 Task: Explore the roles of living and working from anywhere.
Action: Mouse moved to (895, 562)
Screenshot: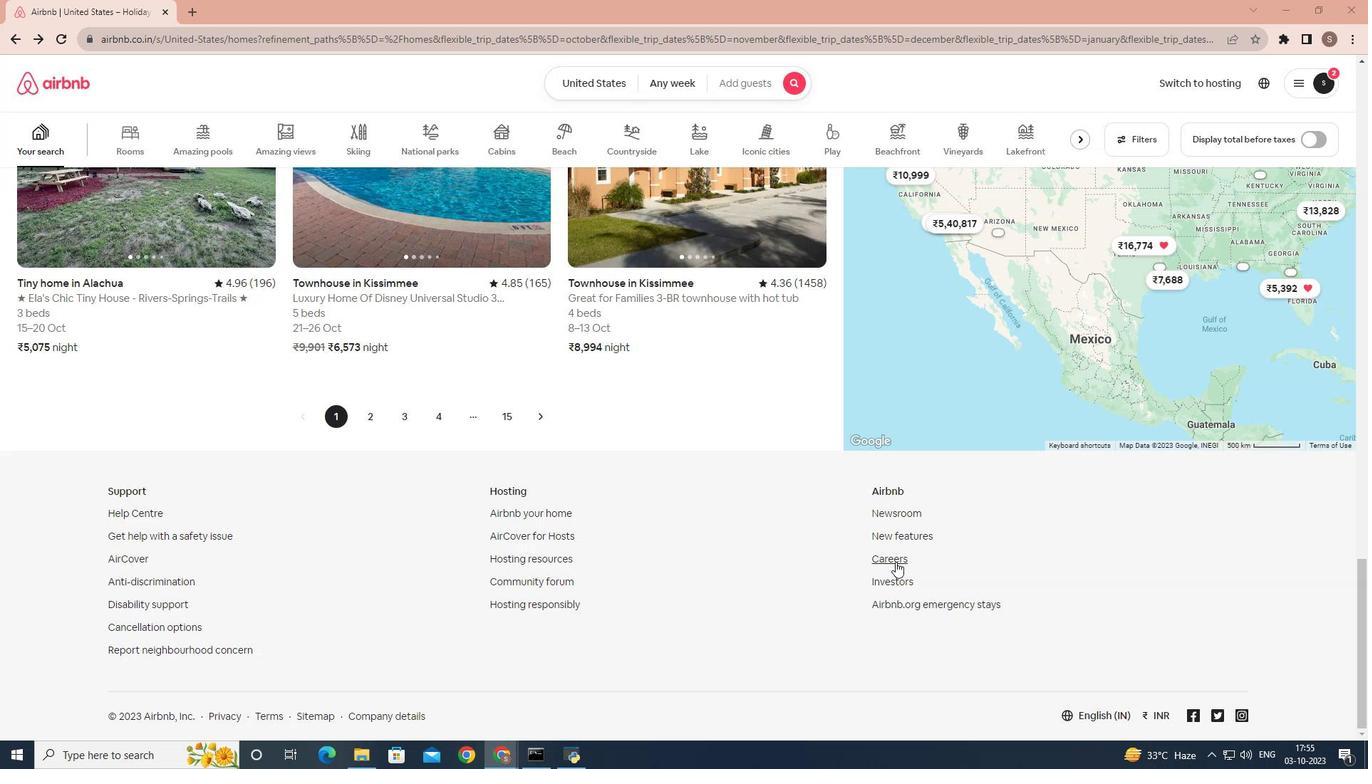 
Action: Mouse pressed left at (895, 562)
Screenshot: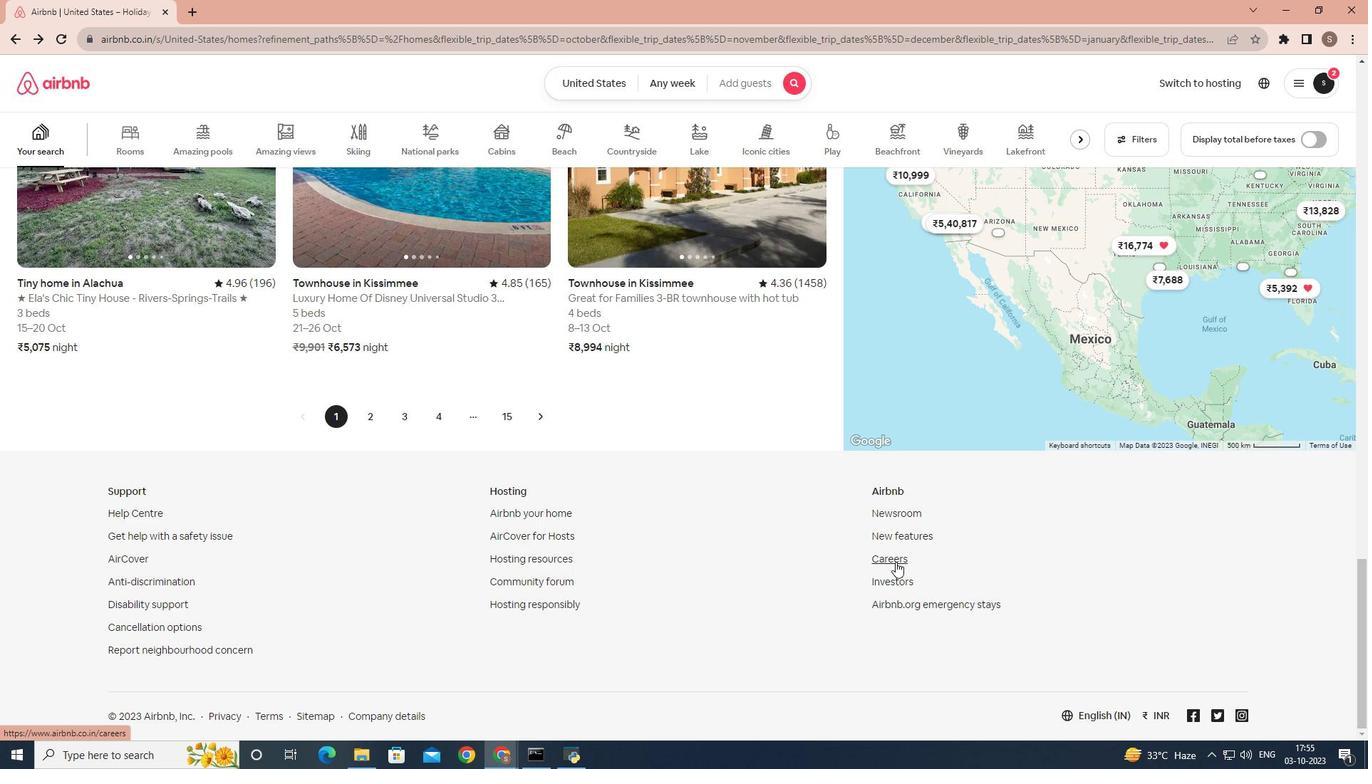
Action: Mouse moved to (336, 400)
Screenshot: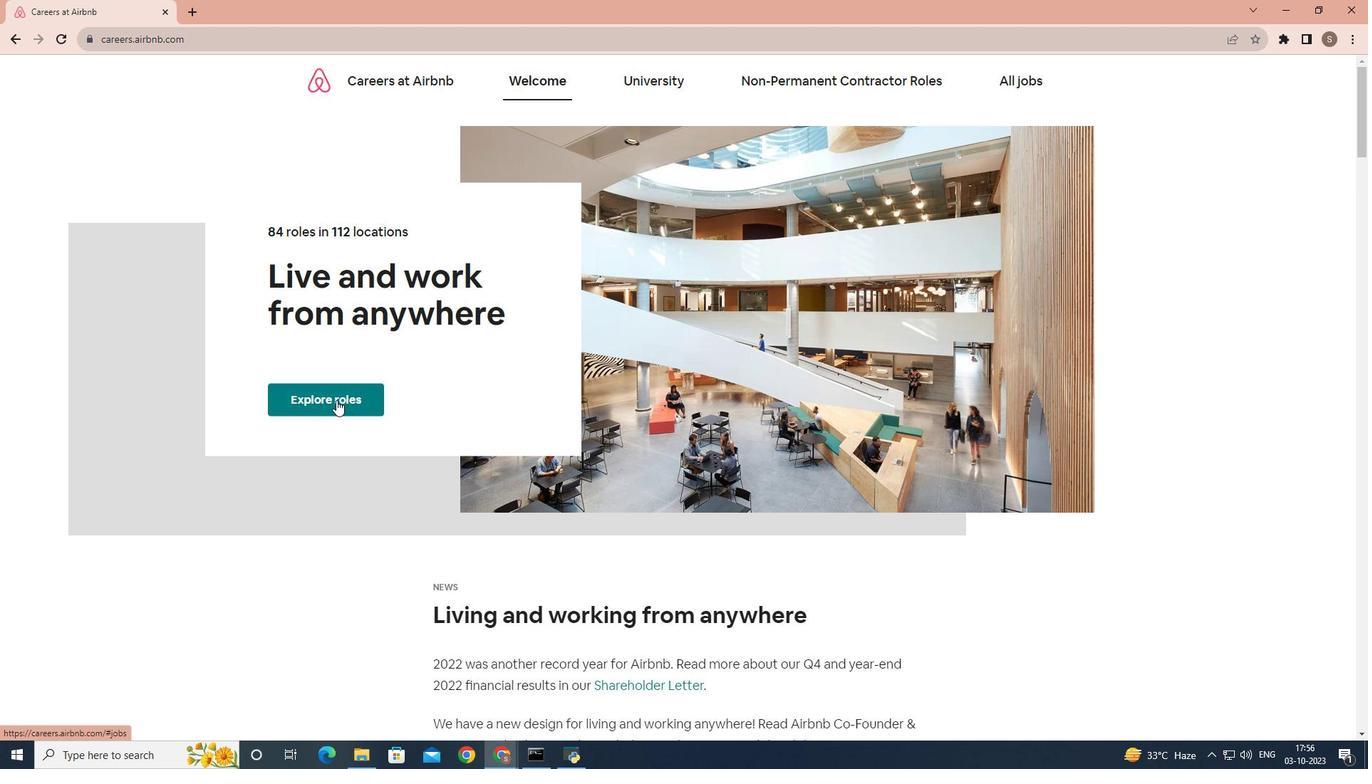 
Action: Mouse pressed left at (336, 400)
Screenshot: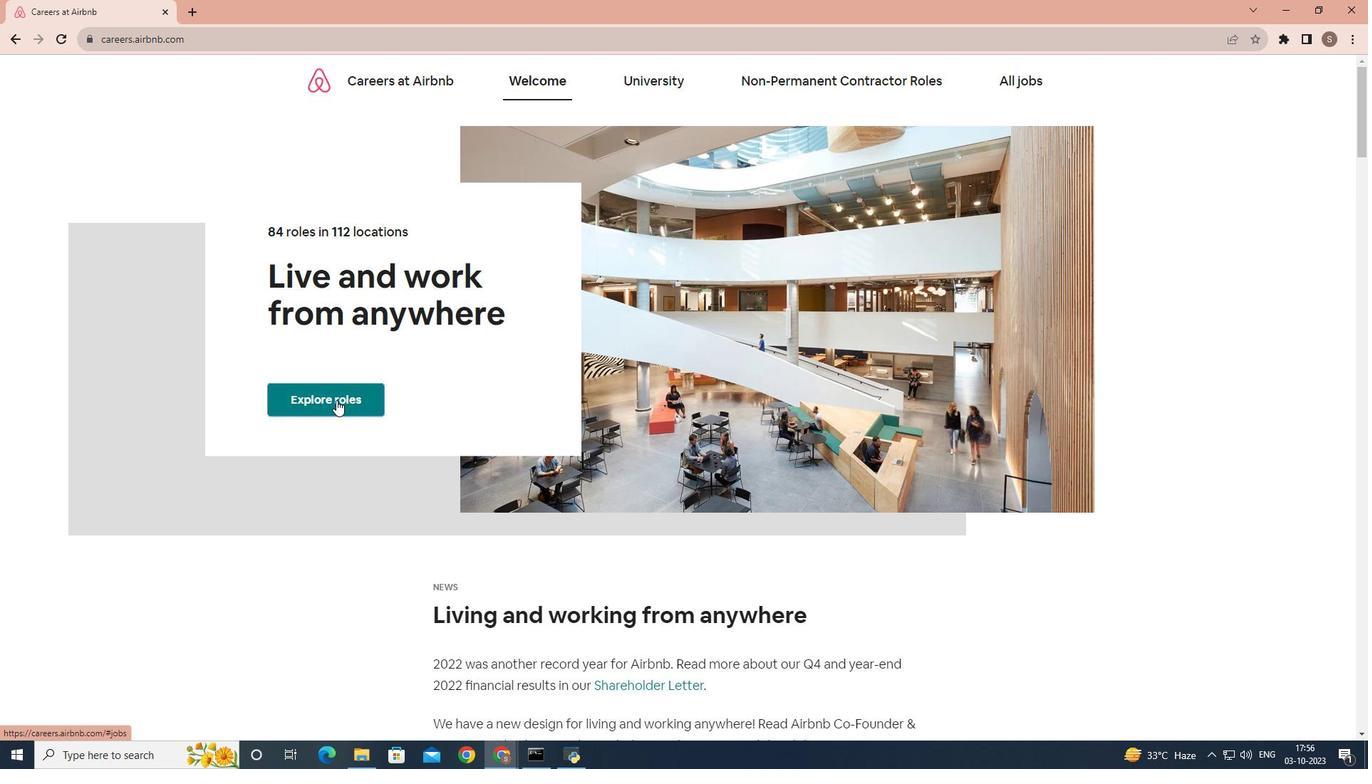 
Action: Mouse moved to (336, 399)
Screenshot: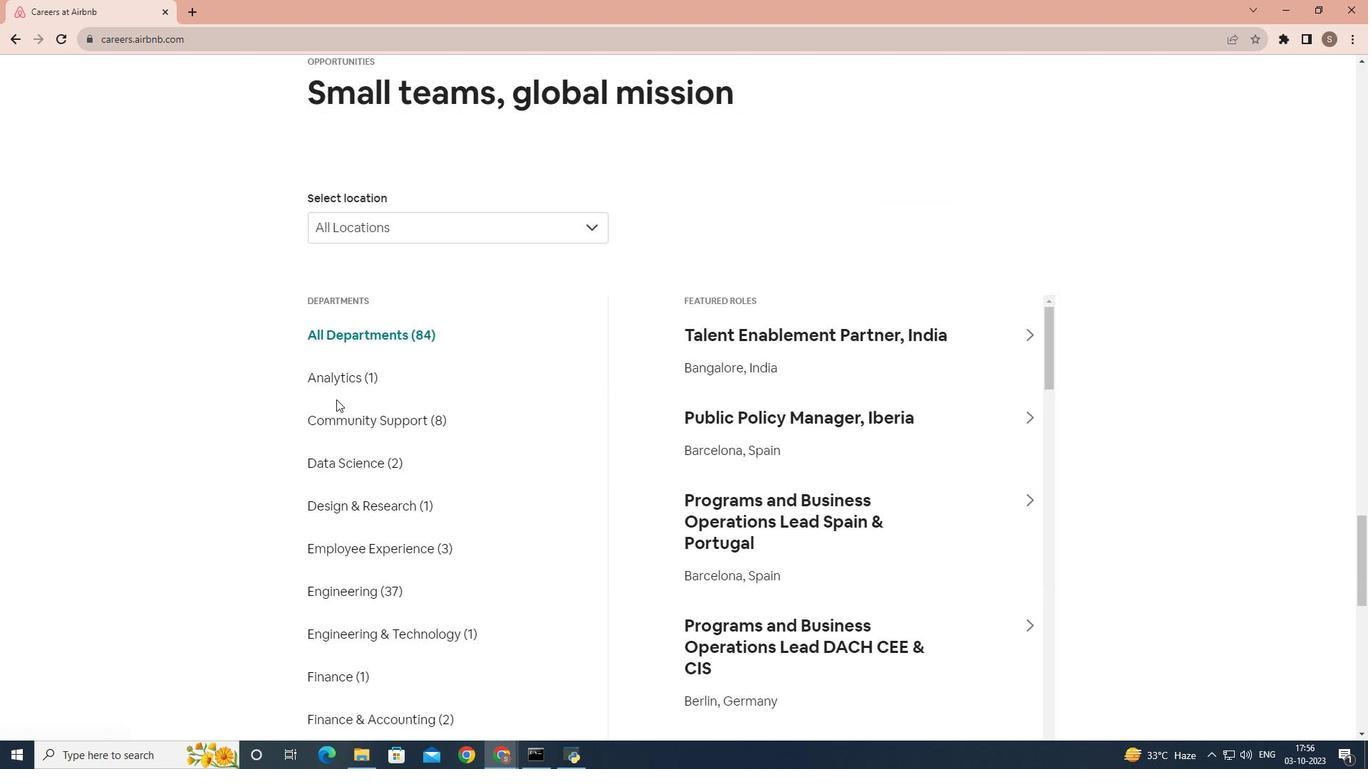 
Action: Mouse scrolled (336, 399) with delta (0, 0)
Screenshot: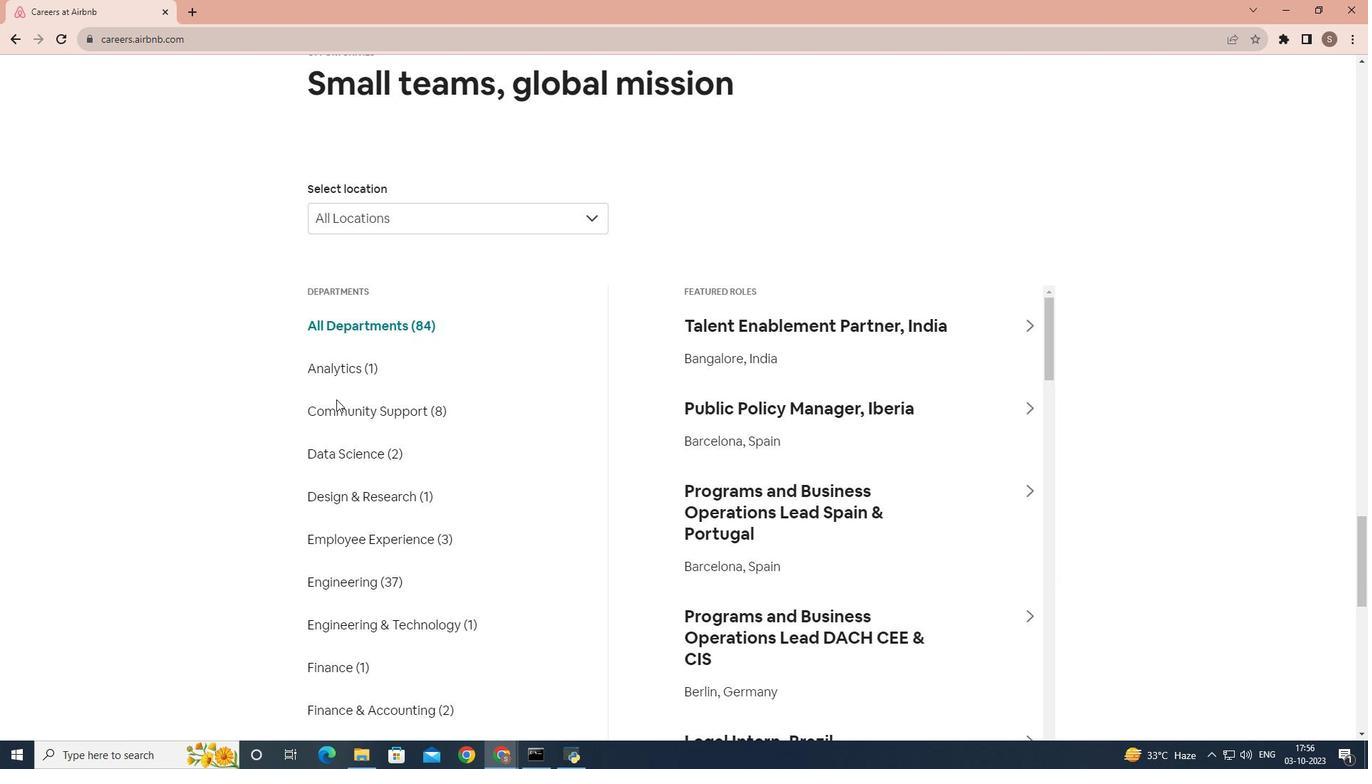 
Action: Mouse scrolled (336, 399) with delta (0, 0)
Screenshot: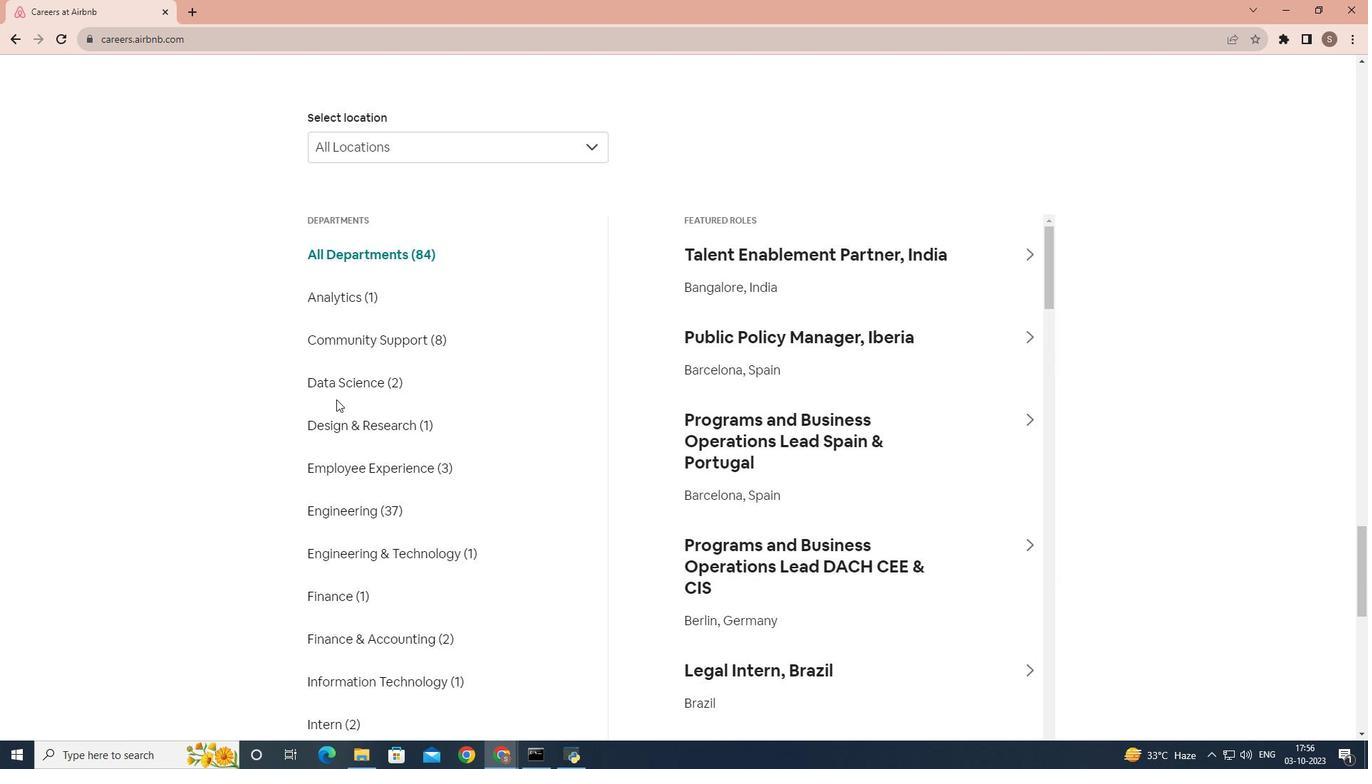 
Action: Mouse scrolled (336, 399) with delta (0, 0)
Screenshot: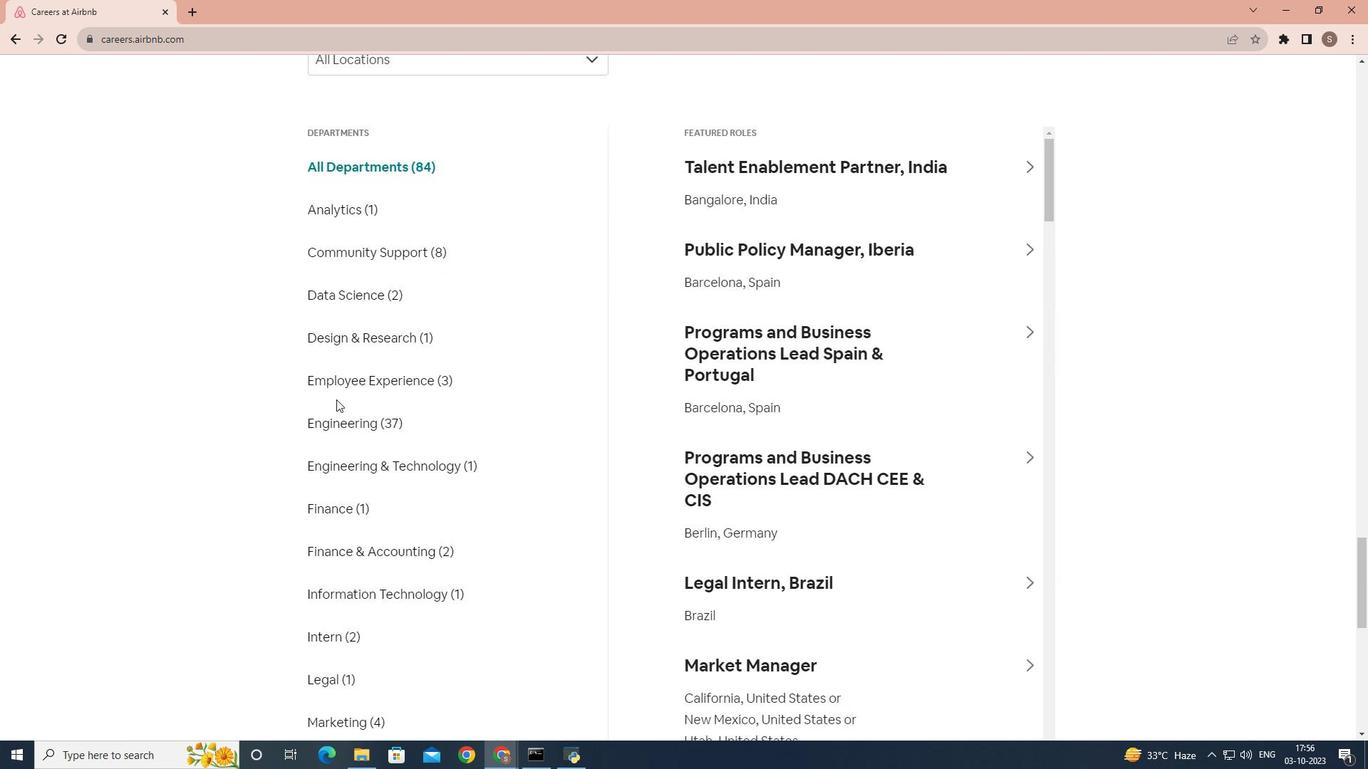 
Action: Mouse scrolled (336, 399) with delta (0, 0)
Screenshot: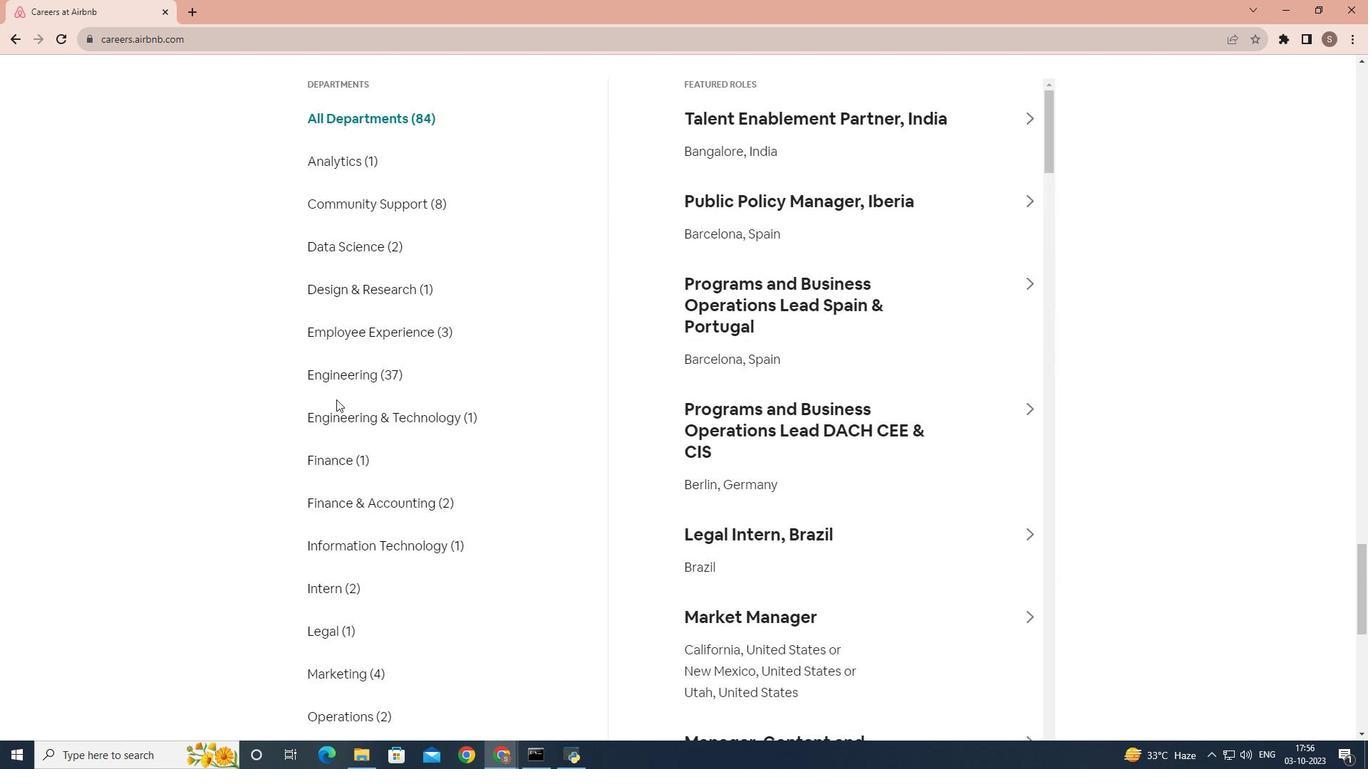 
Action: Mouse scrolled (336, 399) with delta (0, 0)
Screenshot: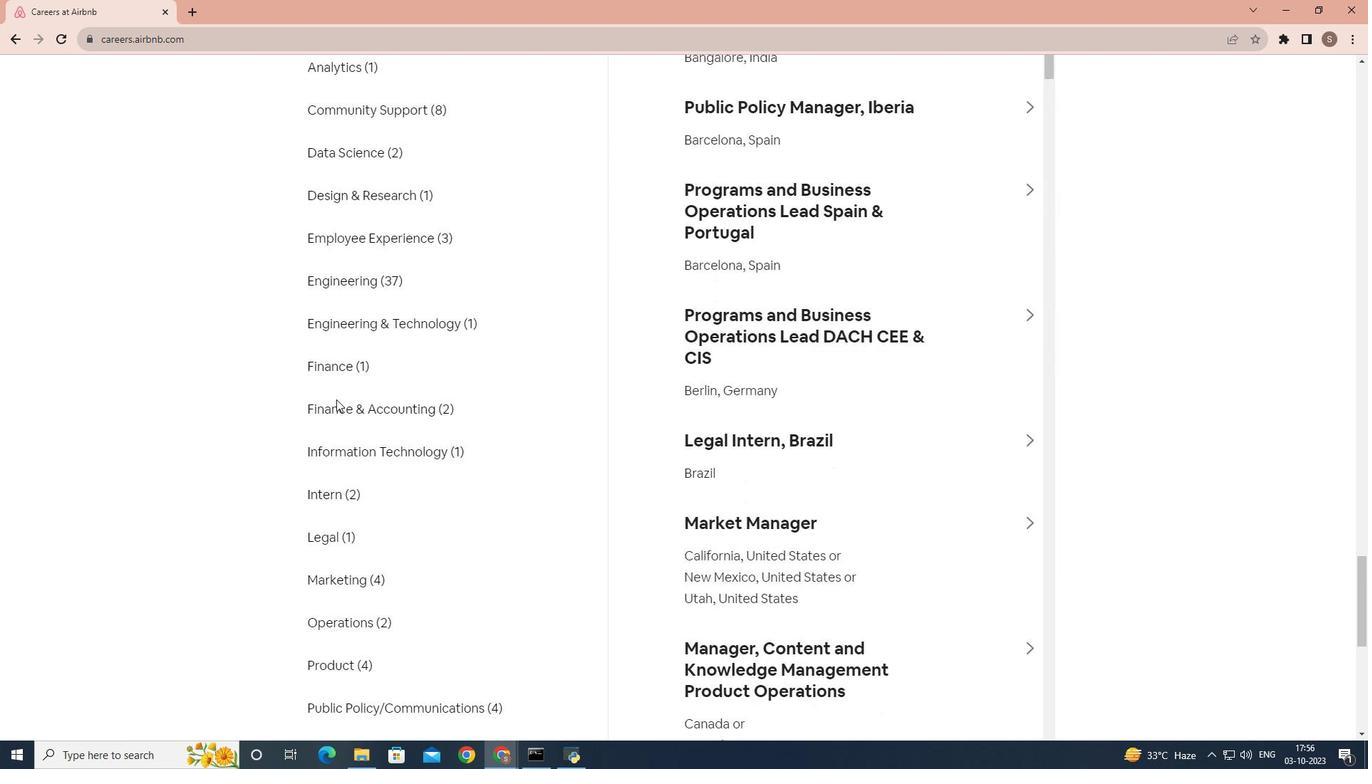
Action: Mouse scrolled (336, 399) with delta (0, 0)
Screenshot: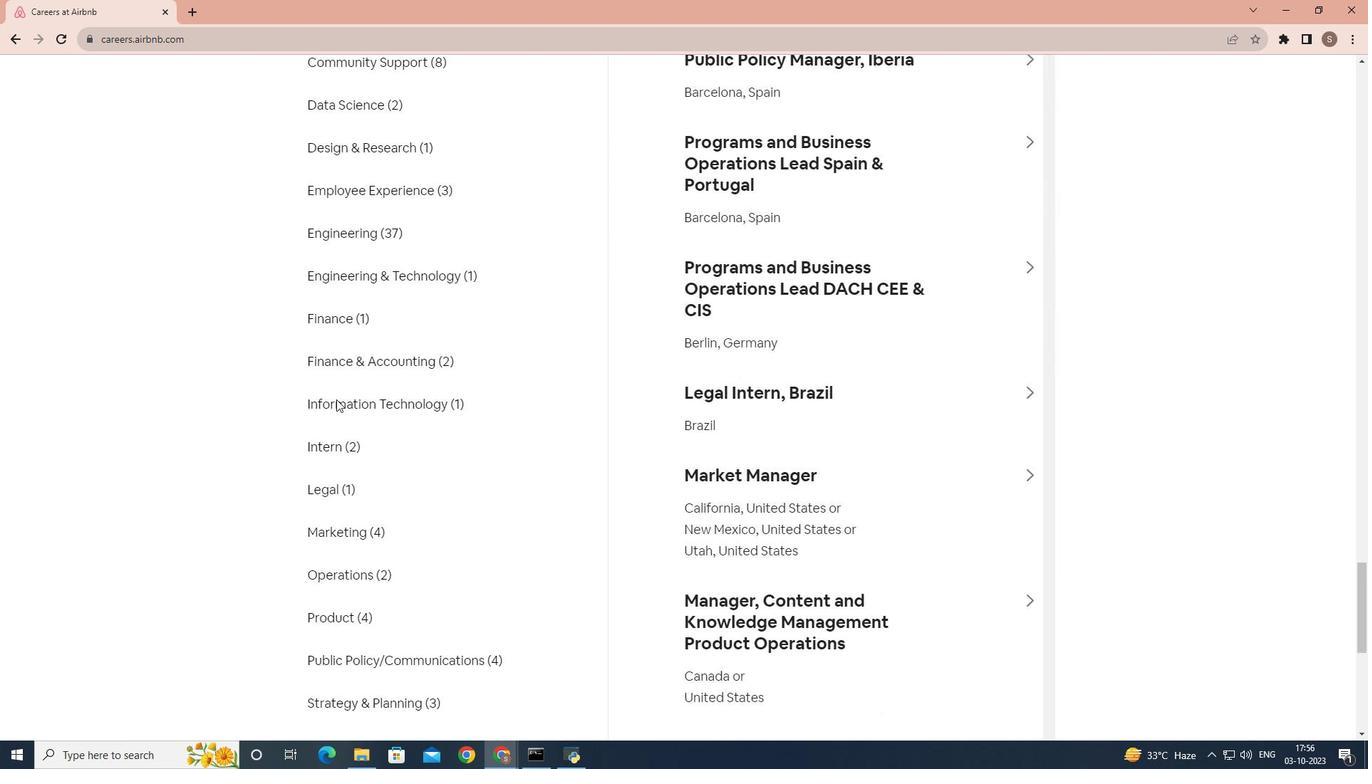 
Action: Mouse scrolled (336, 399) with delta (0, 0)
Screenshot: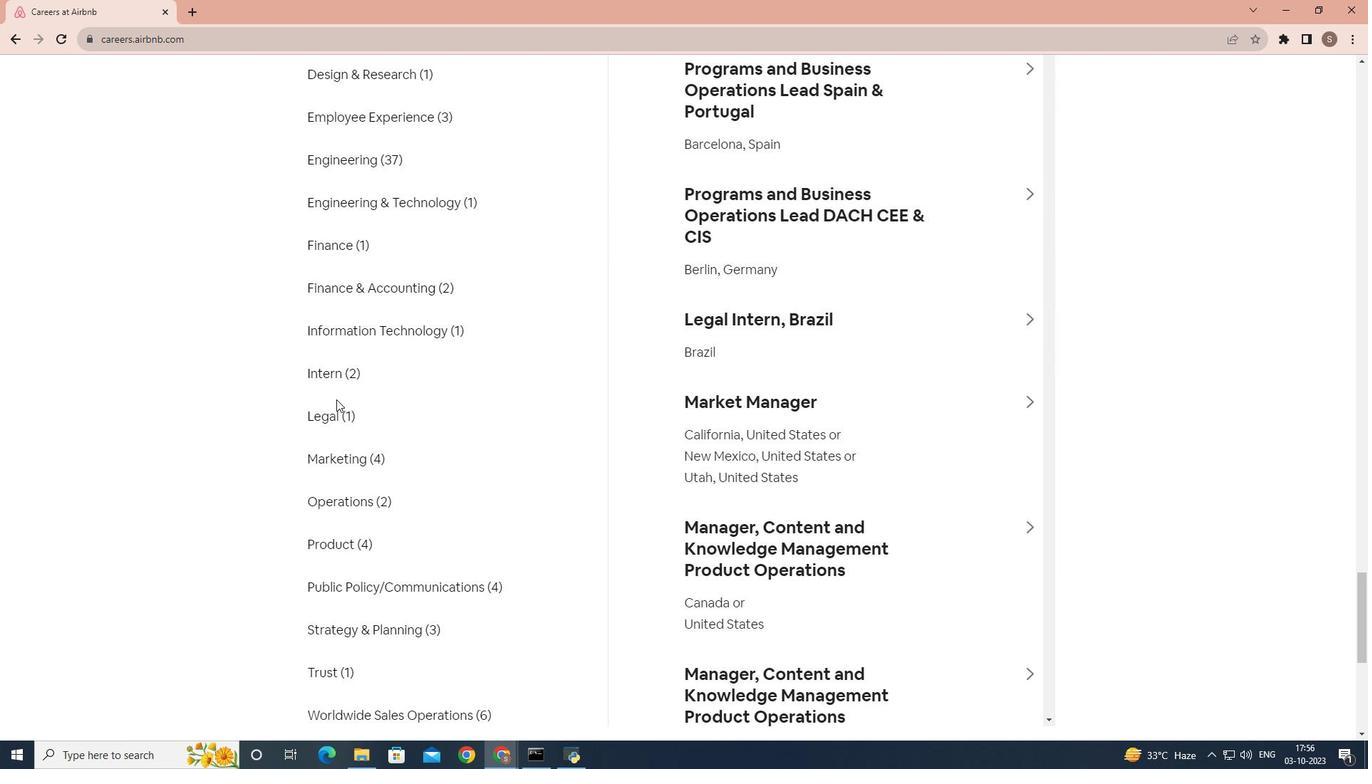 
Action: Mouse scrolled (336, 399) with delta (0, 0)
Screenshot: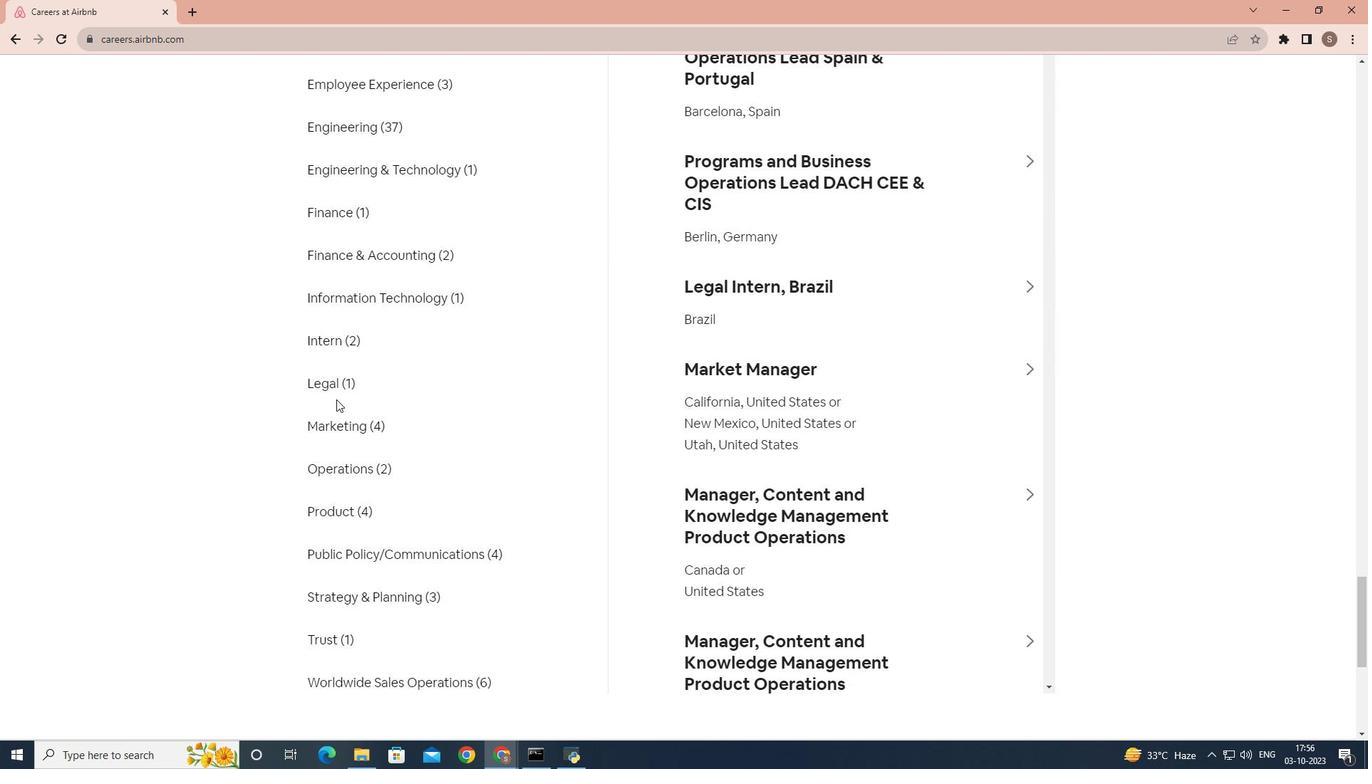 
Action: Mouse scrolled (336, 399) with delta (0, 0)
Screenshot: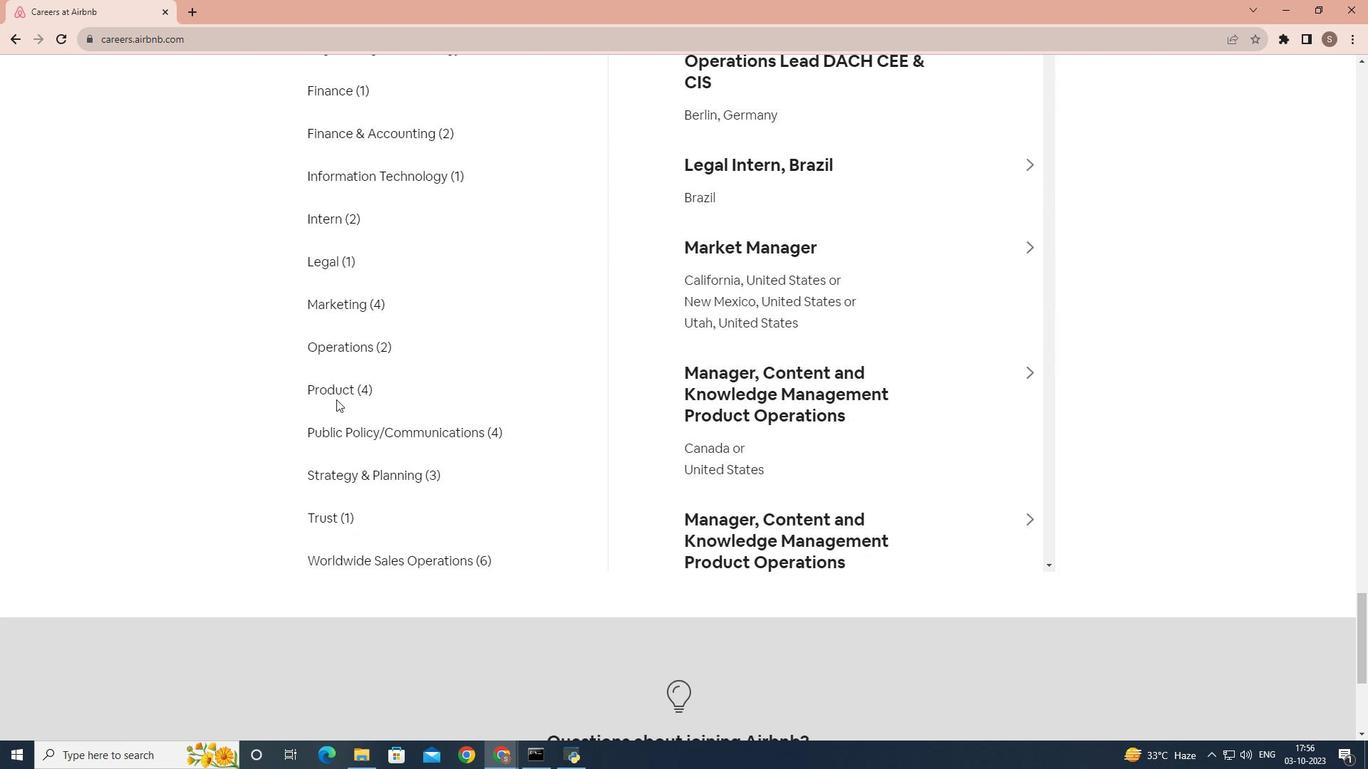 
Action: Mouse scrolled (336, 399) with delta (0, 0)
Screenshot: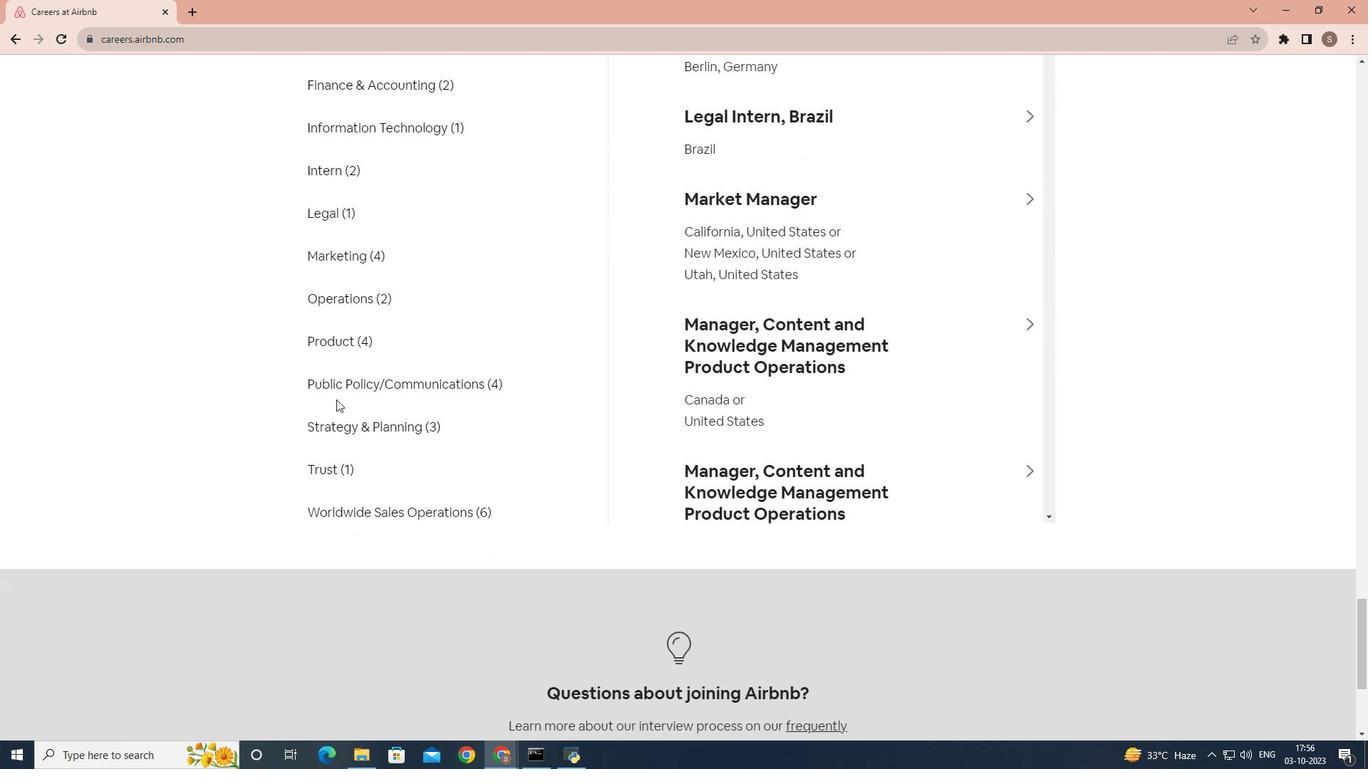 
Action: Mouse scrolled (336, 399) with delta (0, 0)
Screenshot: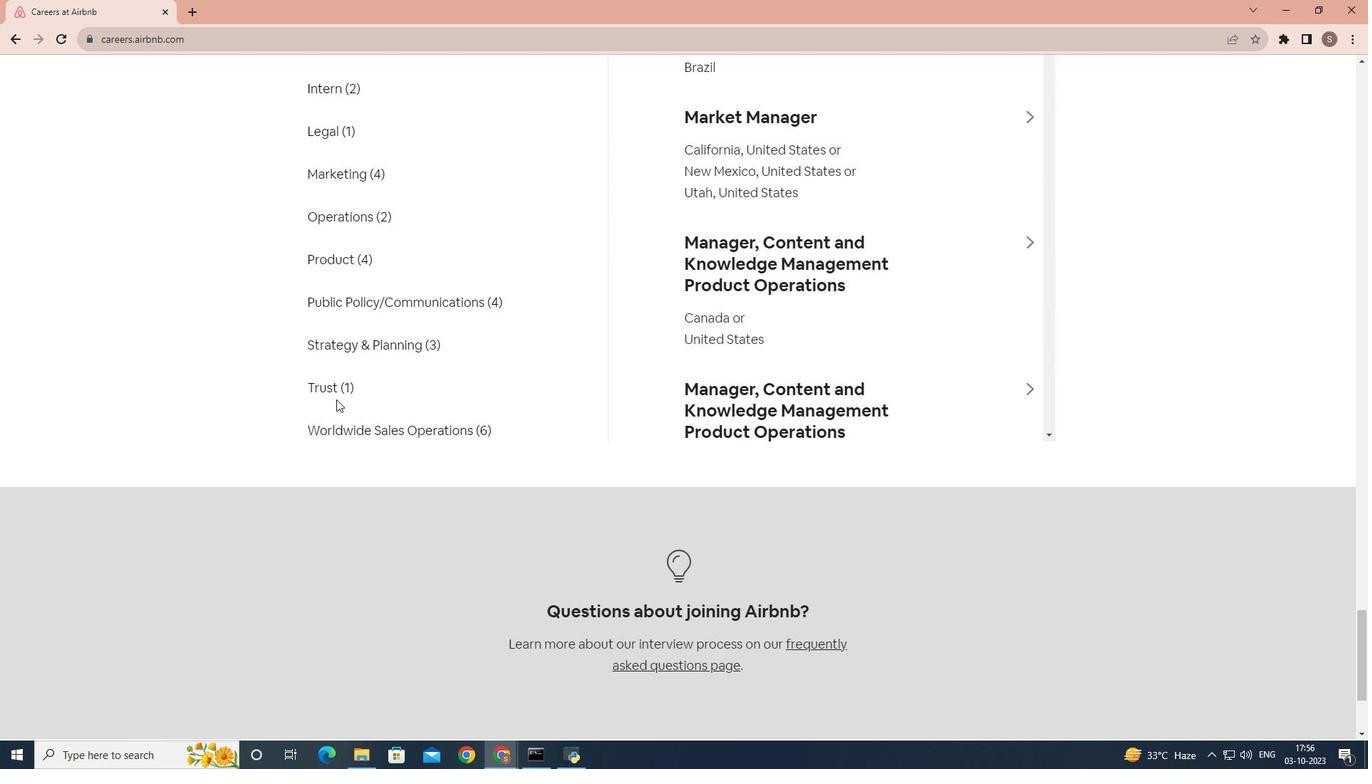 
Action: Mouse scrolled (336, 399) with delta (0, 0)
Screenshot: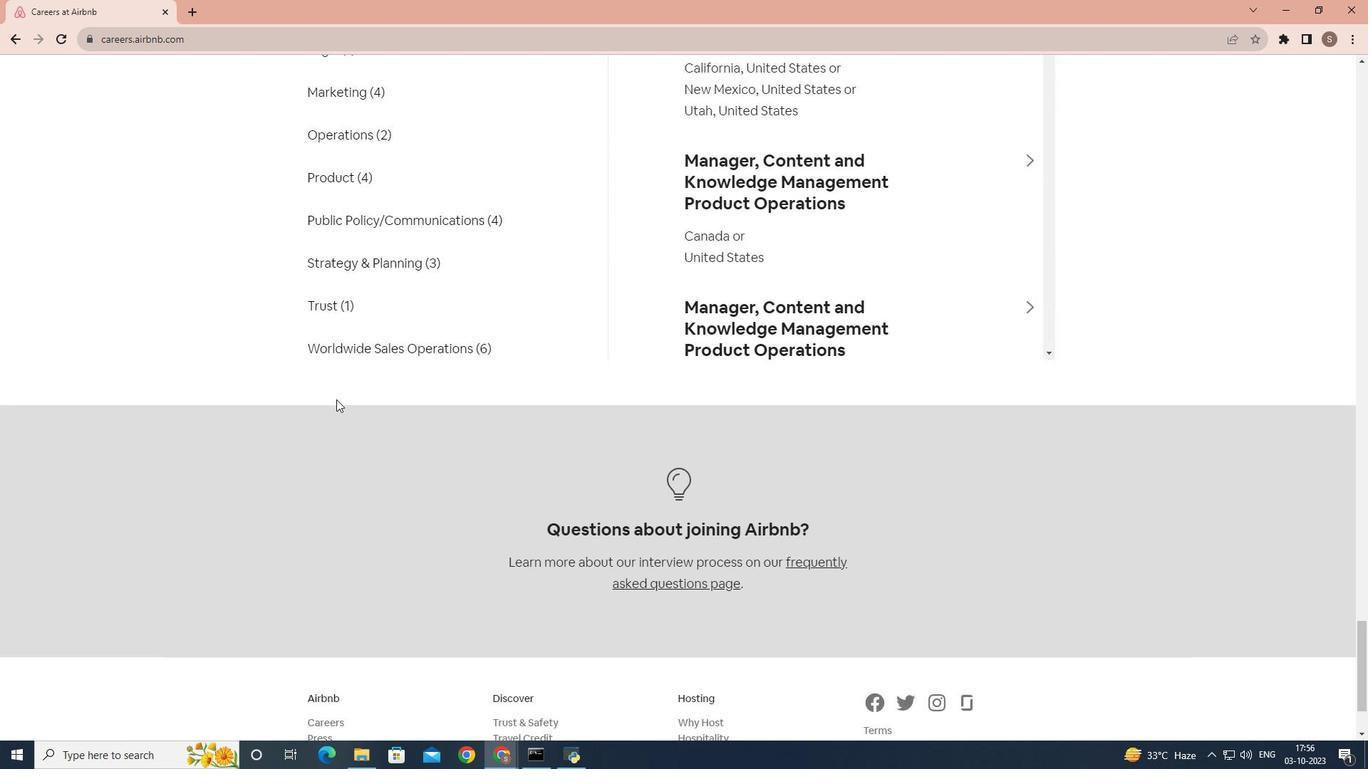 
Action: Mouse scrolled (336, 399) with delta (0, 0)
Screenshot: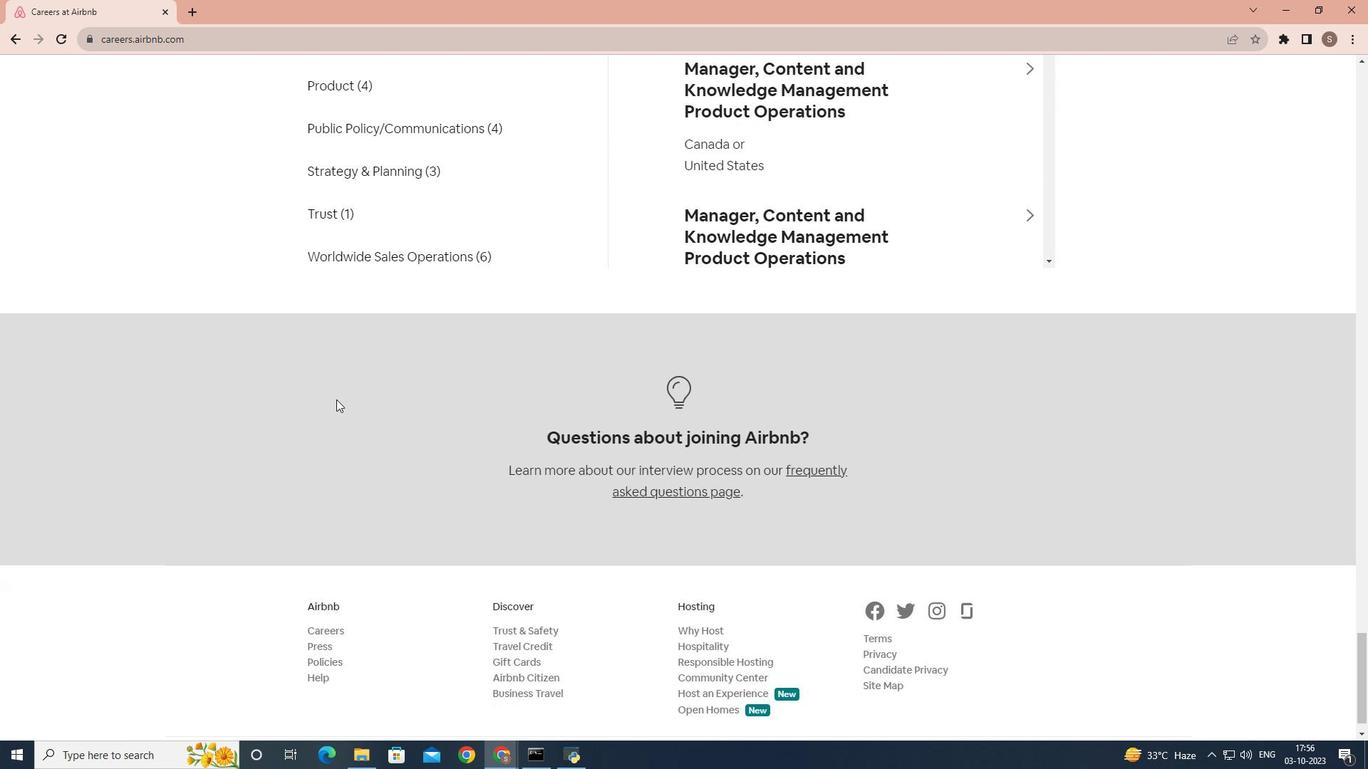 
Action: Mouse scrolled (336, 399) with delta (0, 0)
Screenshot: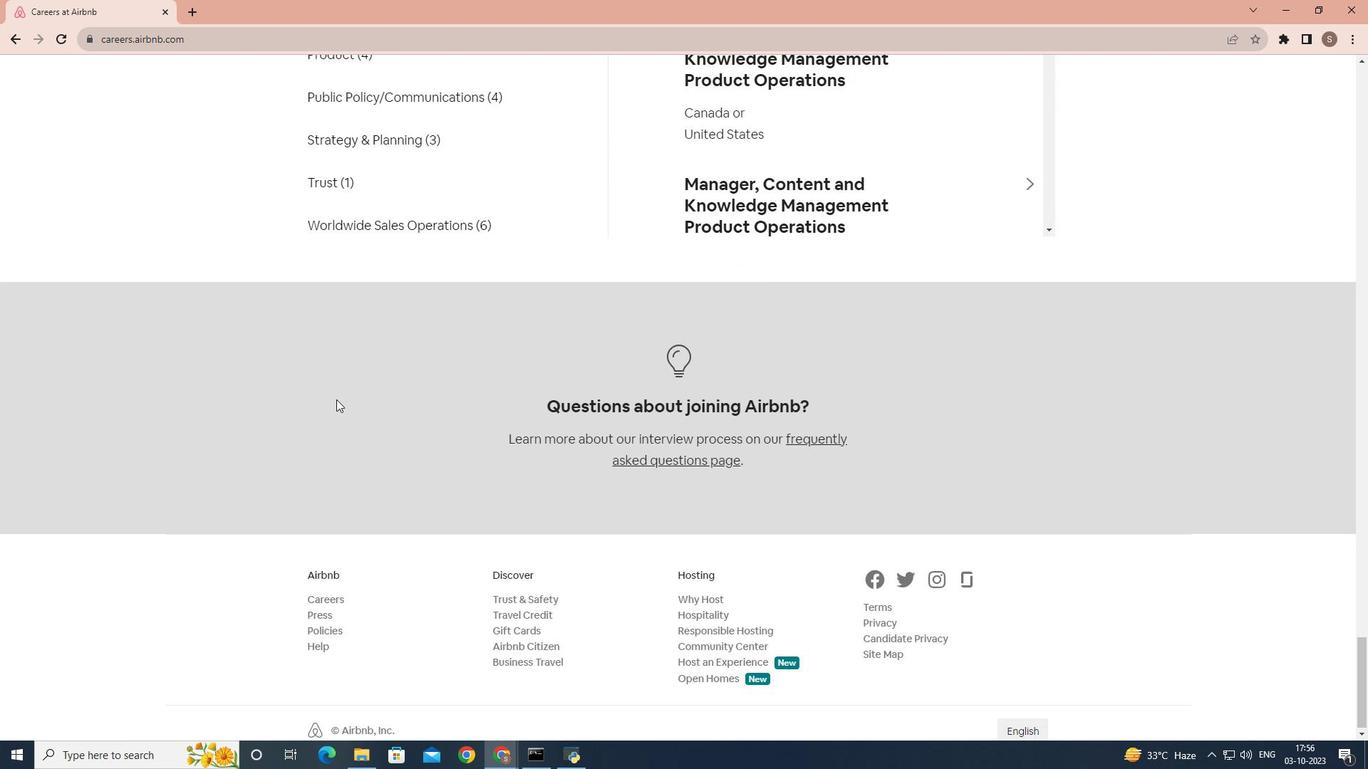 
Action: Mouse scrolled (336, 399) with delta (0, 0)
Screenshot: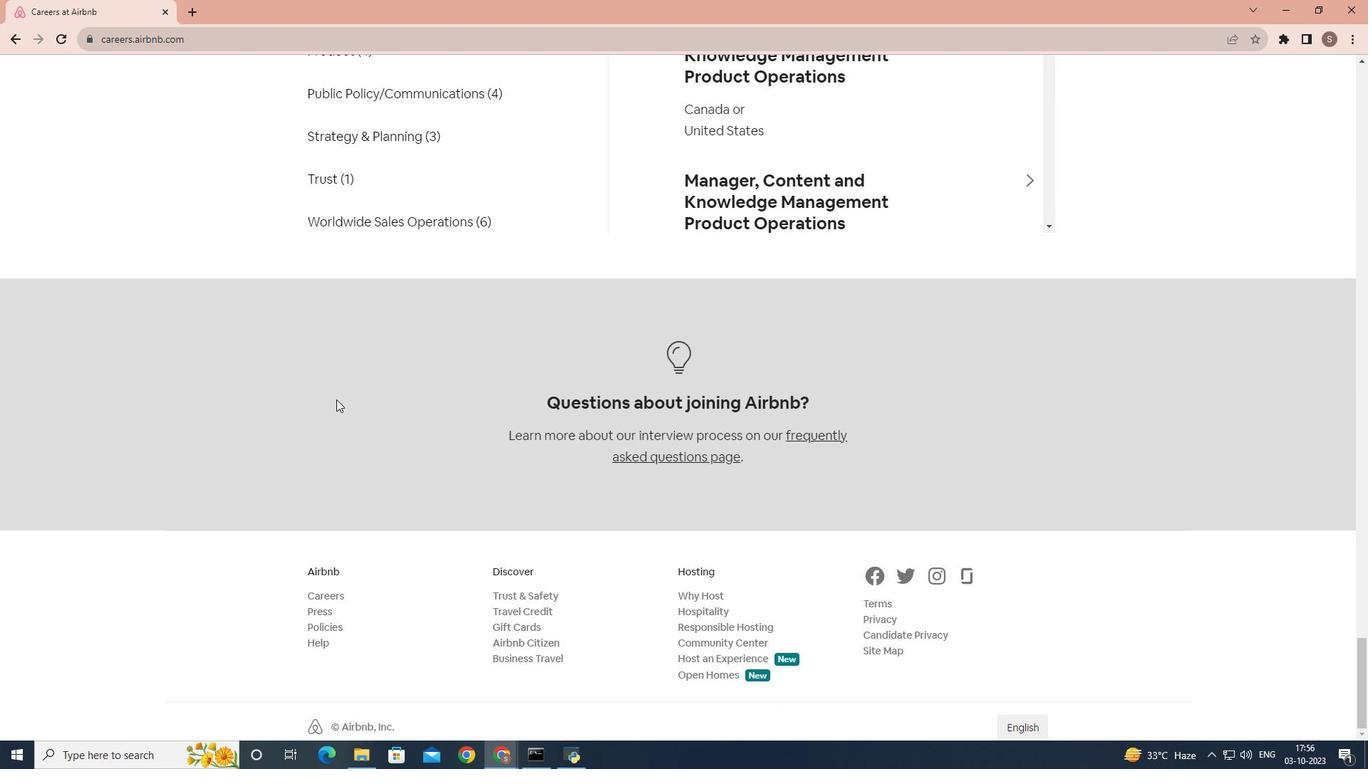 
Action: Mouse scrolled (336, 399) with delta (0, 0)
Screenshot: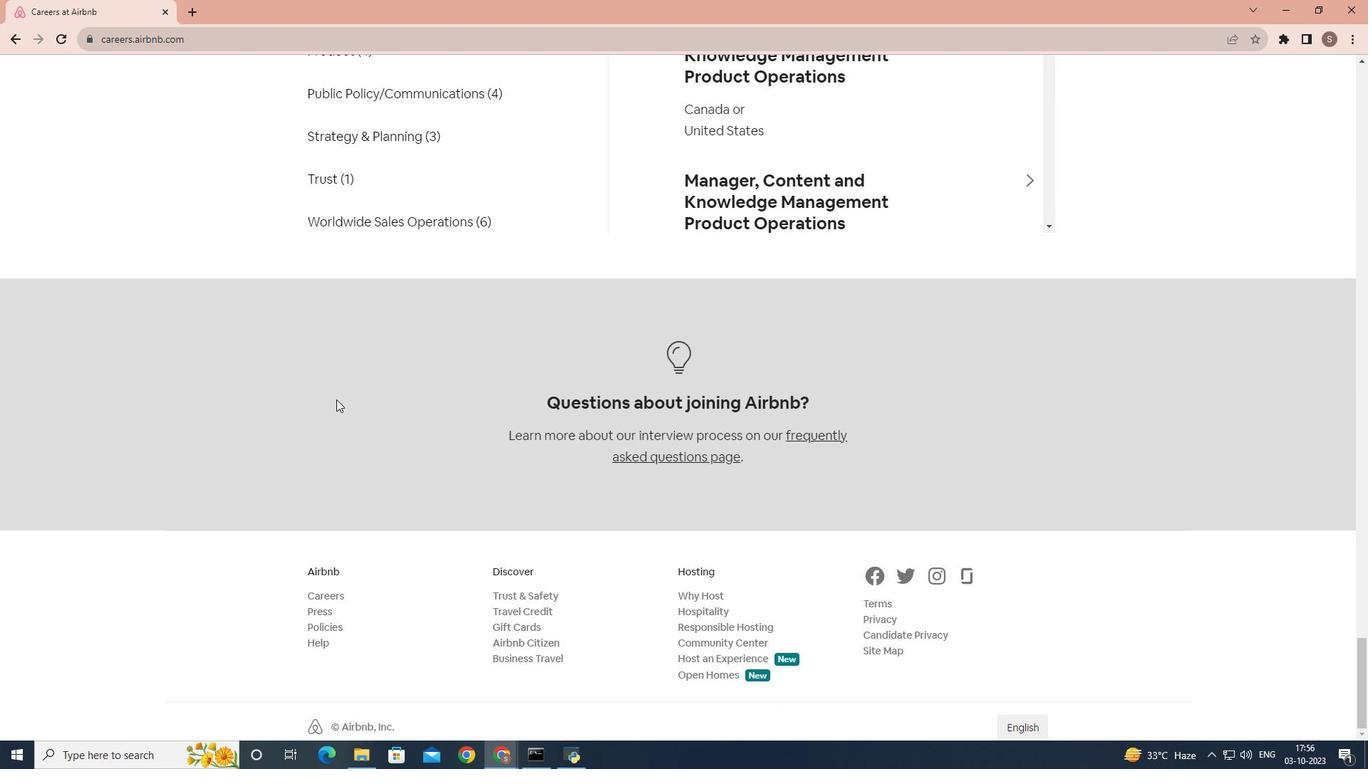 
Action: Mouse moved to (195, 438)
Screenshot: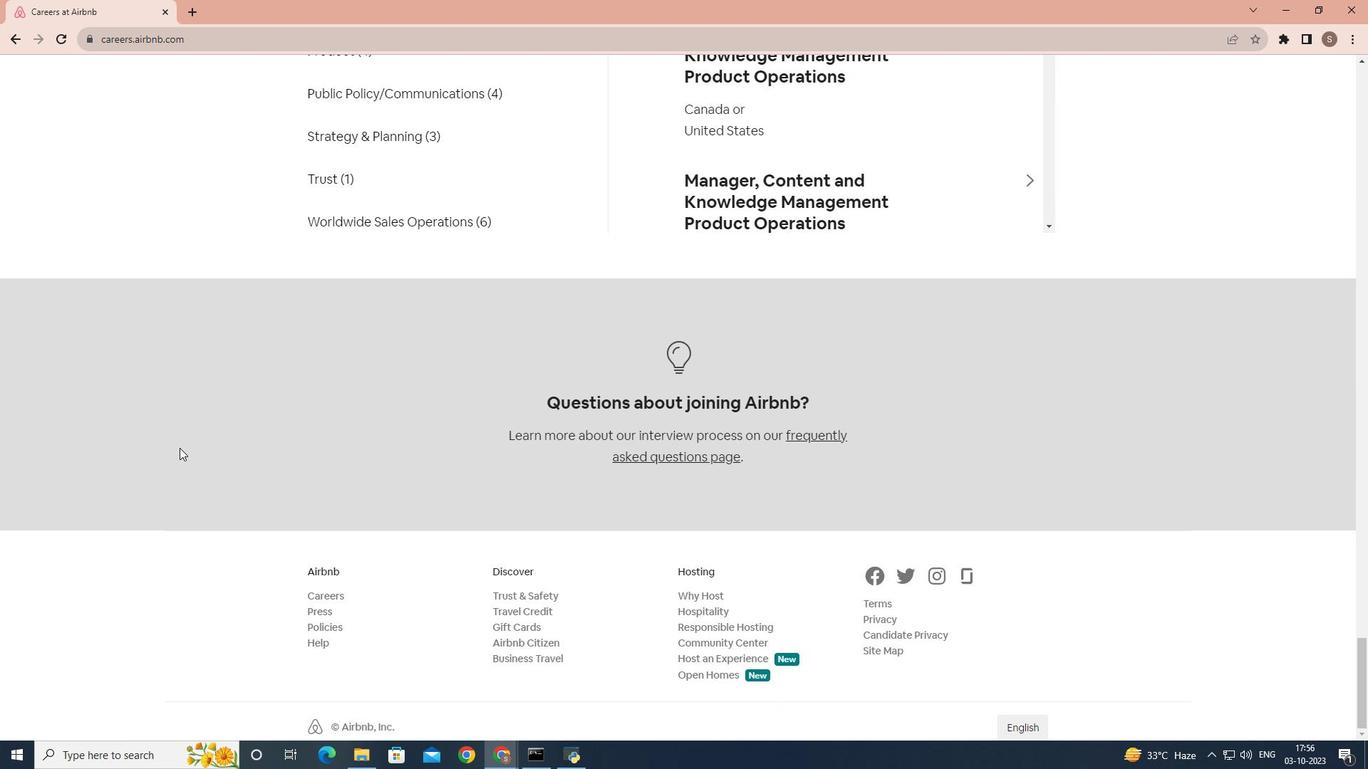 
